 Task: In the  document Educationreformplan.txt Change the allignment of footer to  'Center' Select the entire text and insert font style 'Oswald' and font size: 20
Action: Mouse moved to (522, 228)
Screenshot: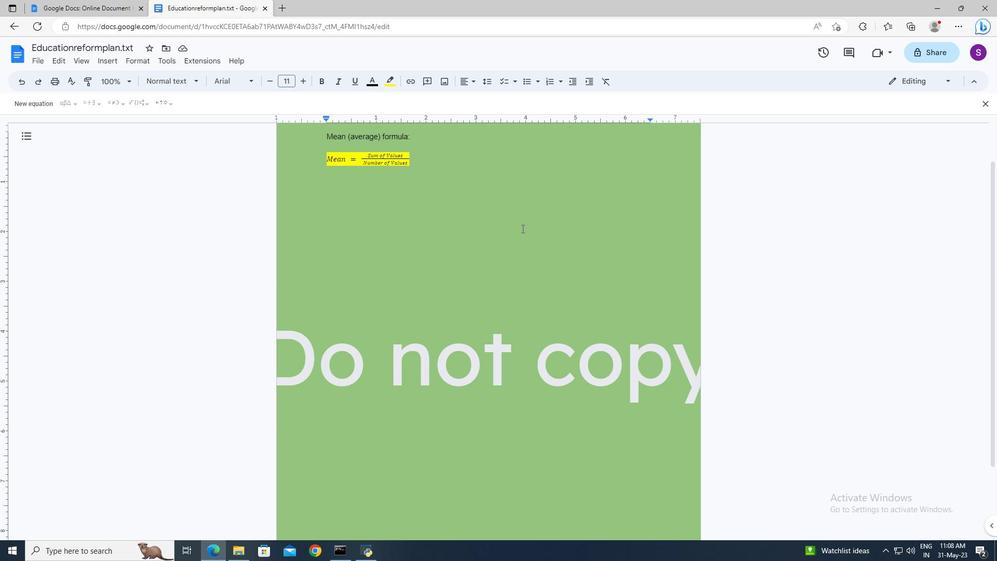 
Action: Mouse scrolled (522, 227) with delta (0, 0)
Screenshot: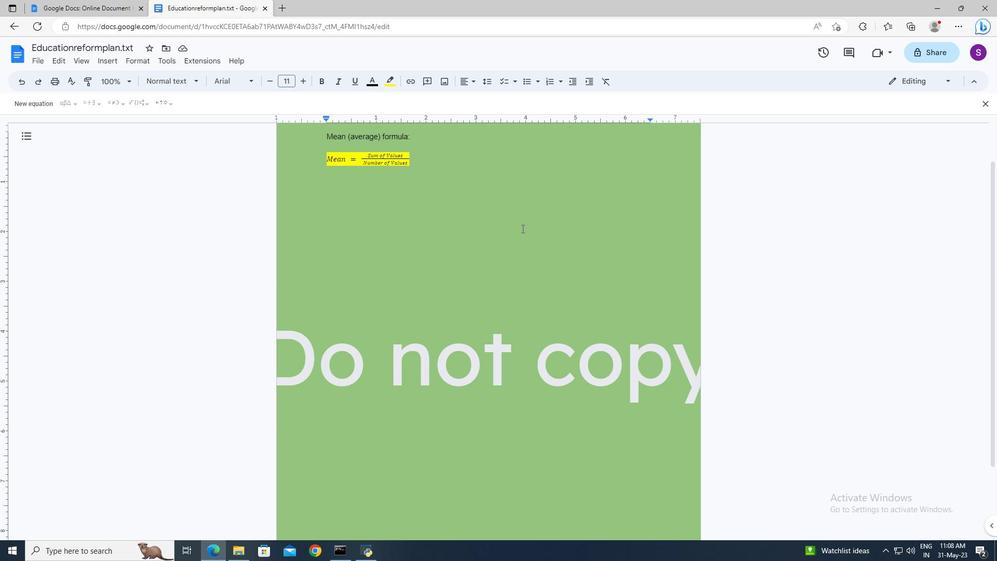 
Action: Mouse scrolled (522, 227) with delta (0, 0)
Screenshot: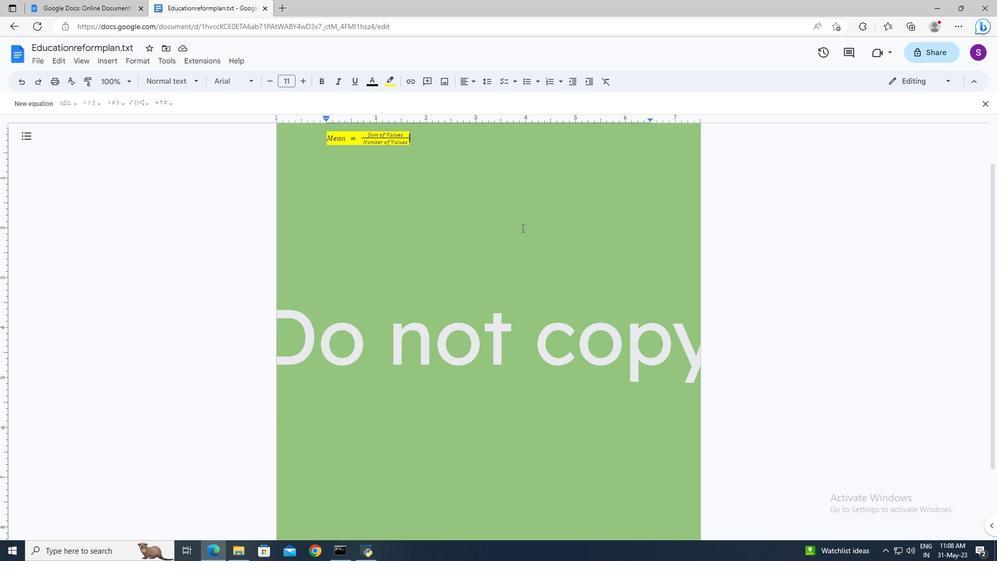 
Action: Mouse scrolled (522, 227) with delta (0, 0)
Screenshot: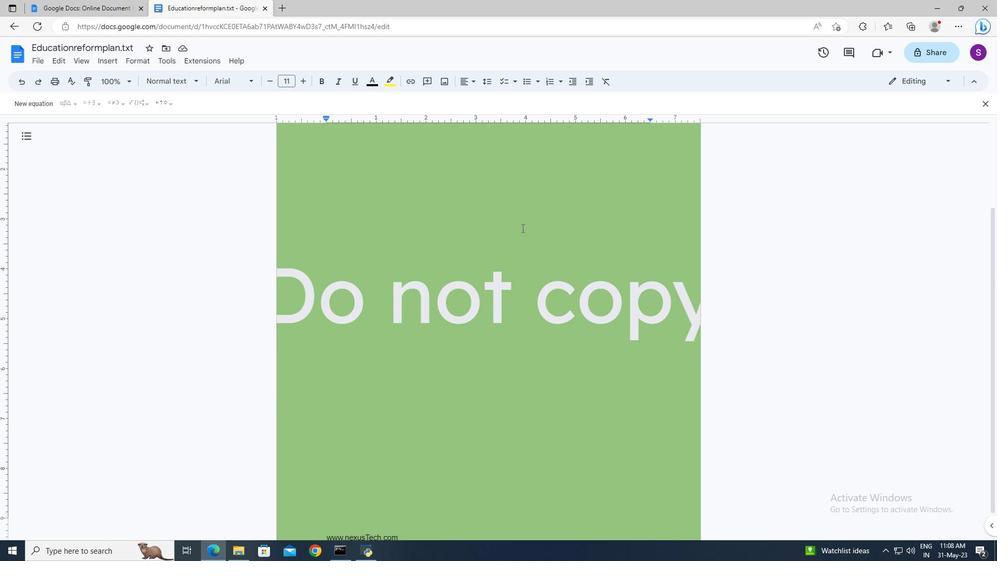 
Action: Mouse scrolled (522, 227) with delta (0, 0)
Screenshot: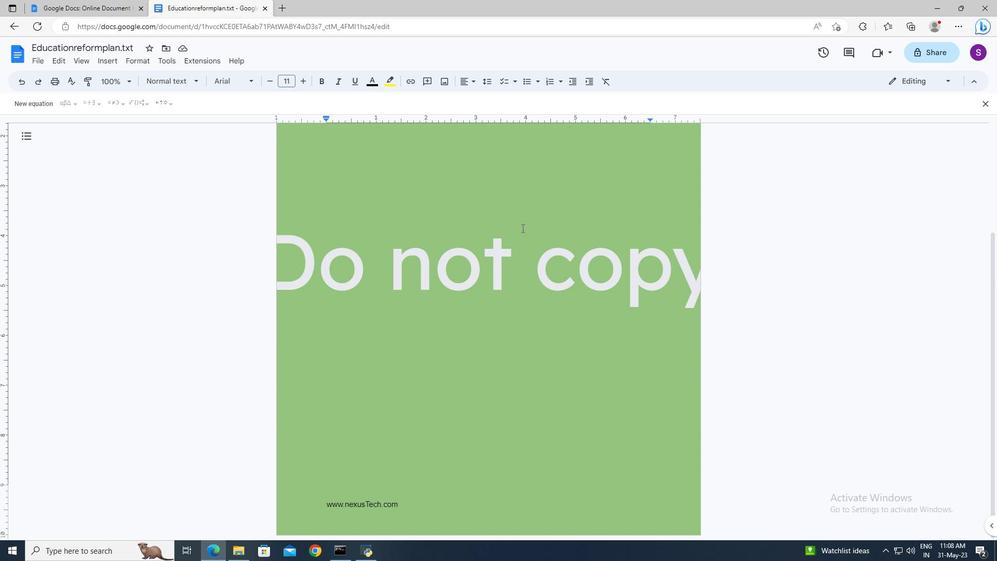 
Action: Mouse scrolled (522, 227) with delta (0, 0)
Screenshot: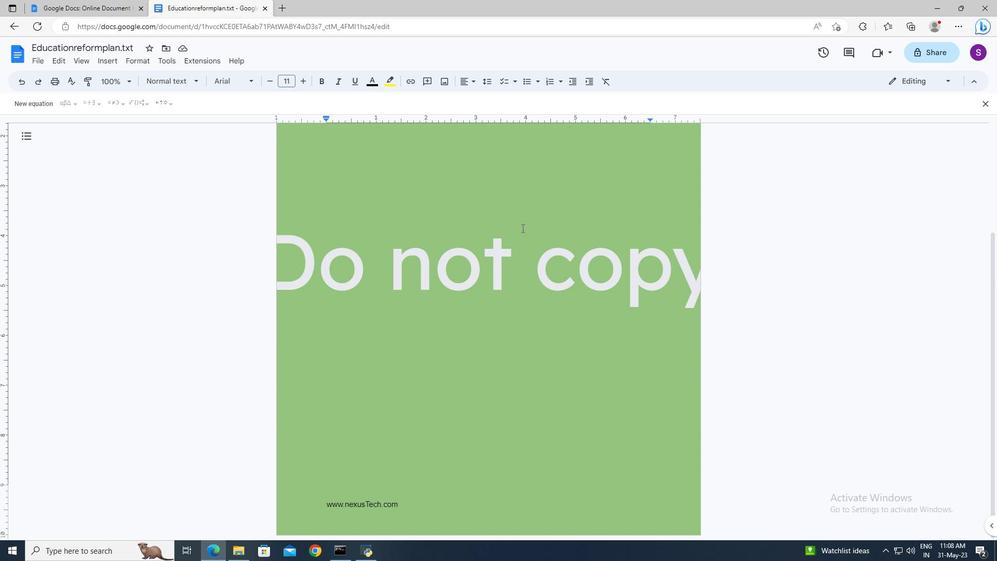 
Action: Mouse moved to (325, 501)
Screenshot: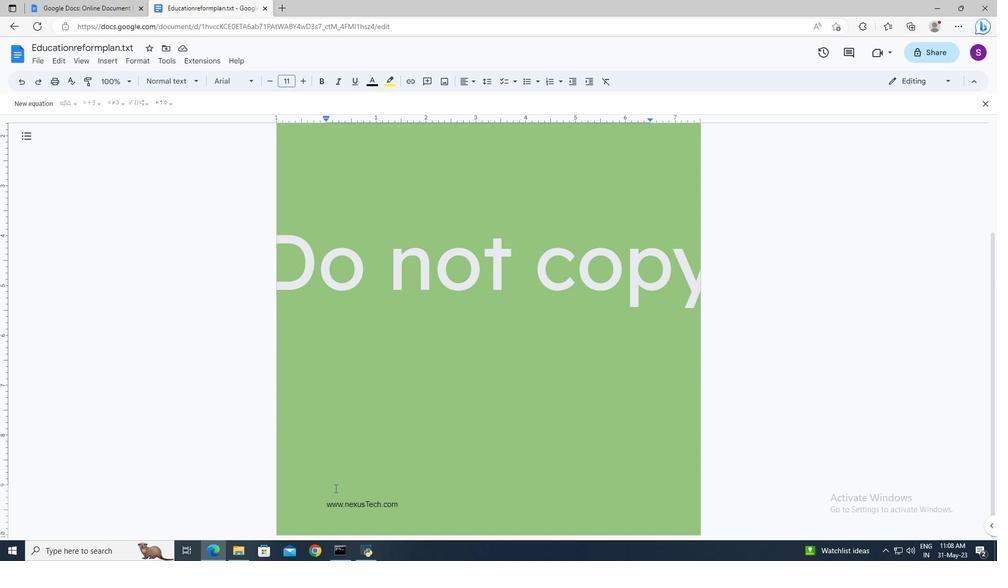 
Action: Mouse pressed left at (325, 501)
Screenshot: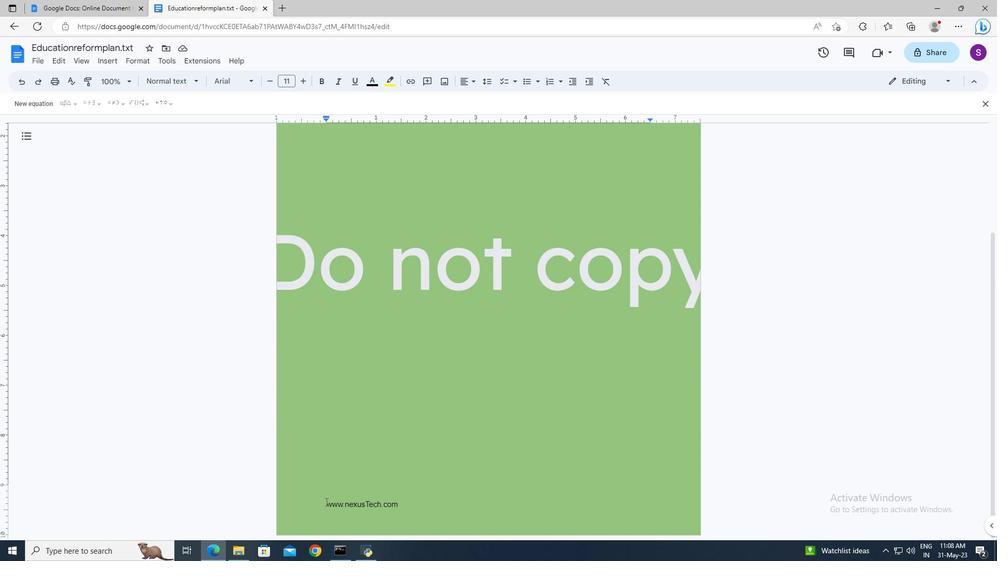 
Action: Mouse moved to (326, 487)
Screenshot: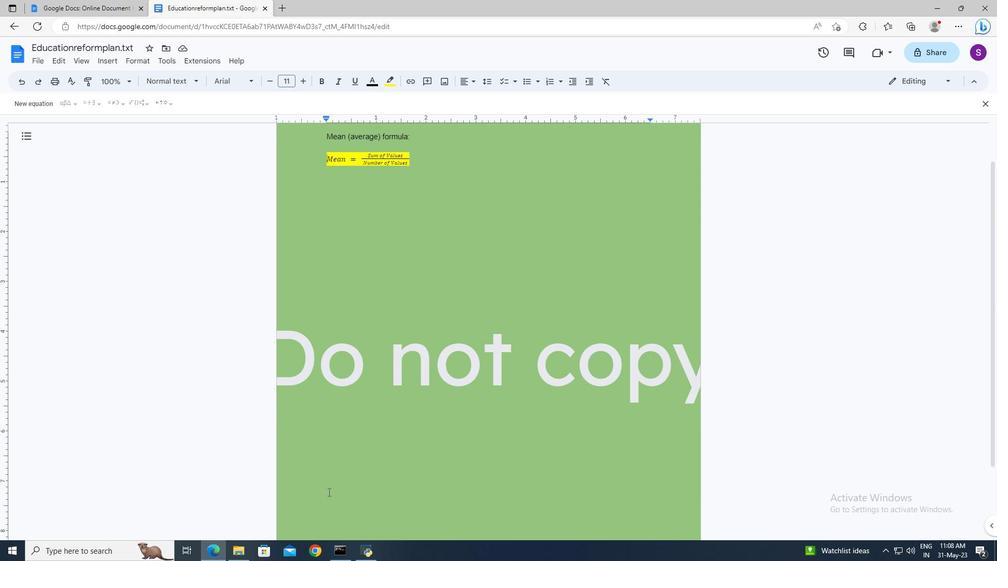 
Action: Mouse scrolled (326, 486) with delta (0, 0)
Screenshot: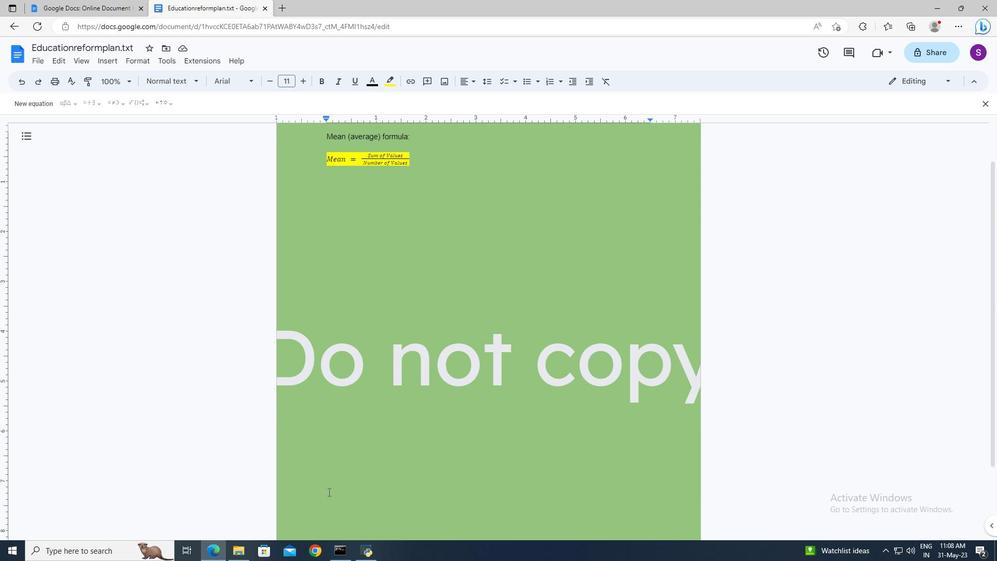 
Action: Mouse scrolled (326, 486) with delta (0, 0)
Screenshot: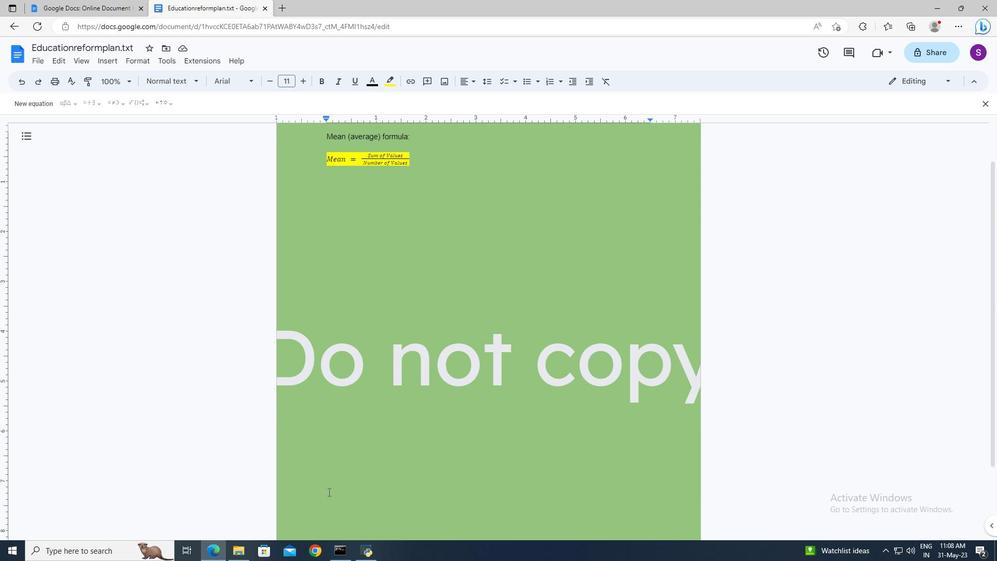 
Action: Mouse moved to (326, 486)
Screenshot: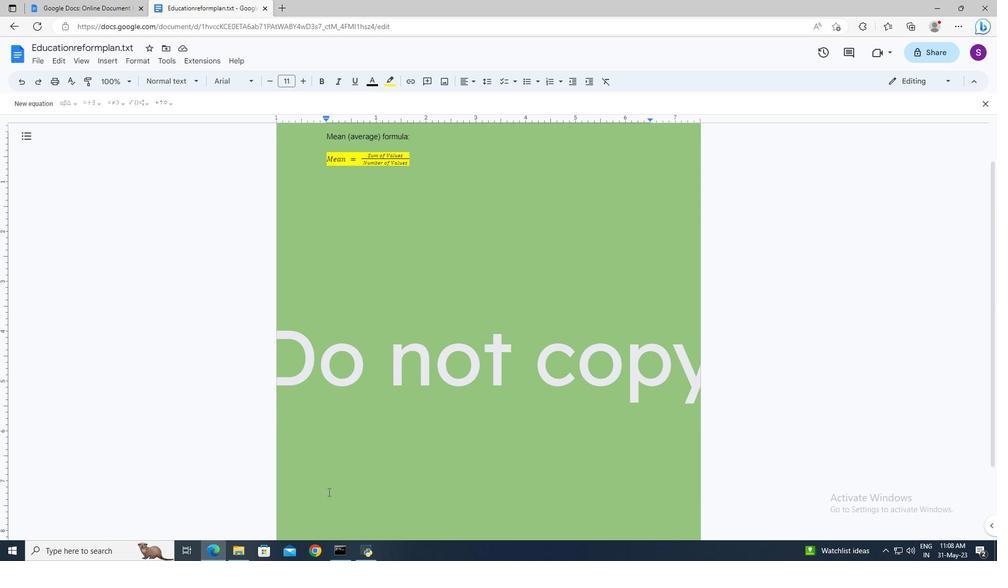
Action: Mouse scrolled (326, 486) with delta (0, 0)
Screenshot: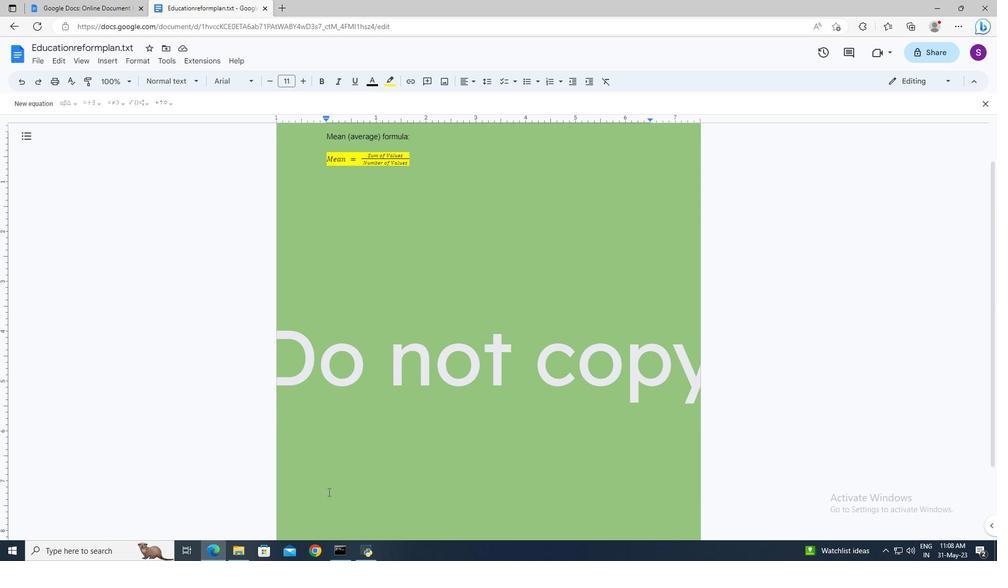 
Action: Mouse moved to (327, 506)
Screenshot: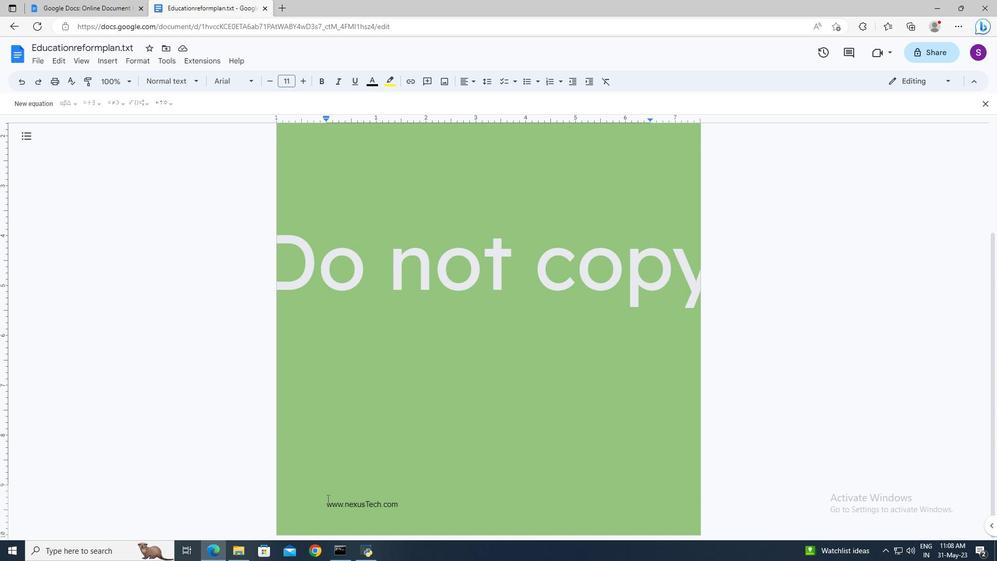 
Action: Mouse pressed left at (327, 506)
Screenshot: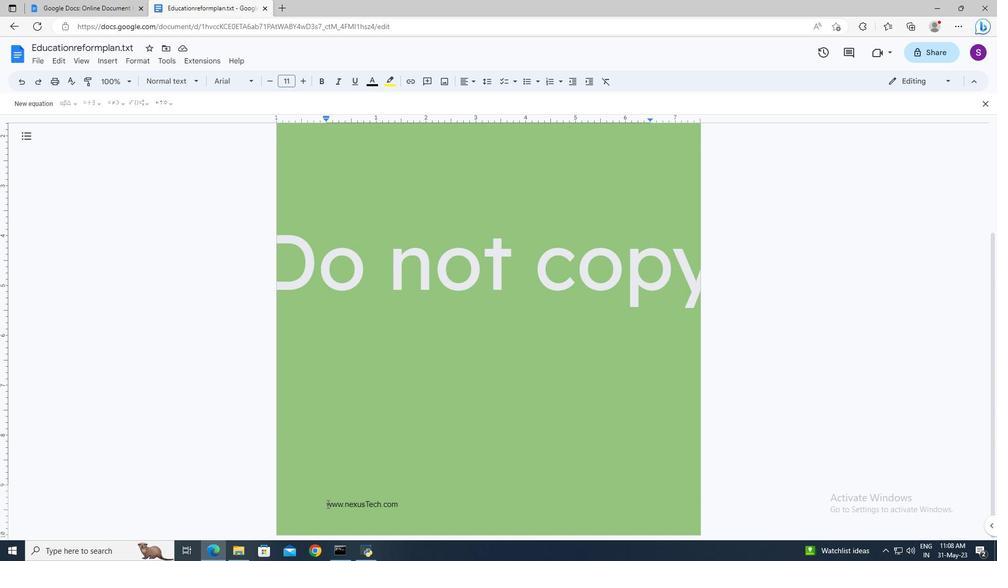 
Action: Mouse pressed left at (327, 506)
Screenshot: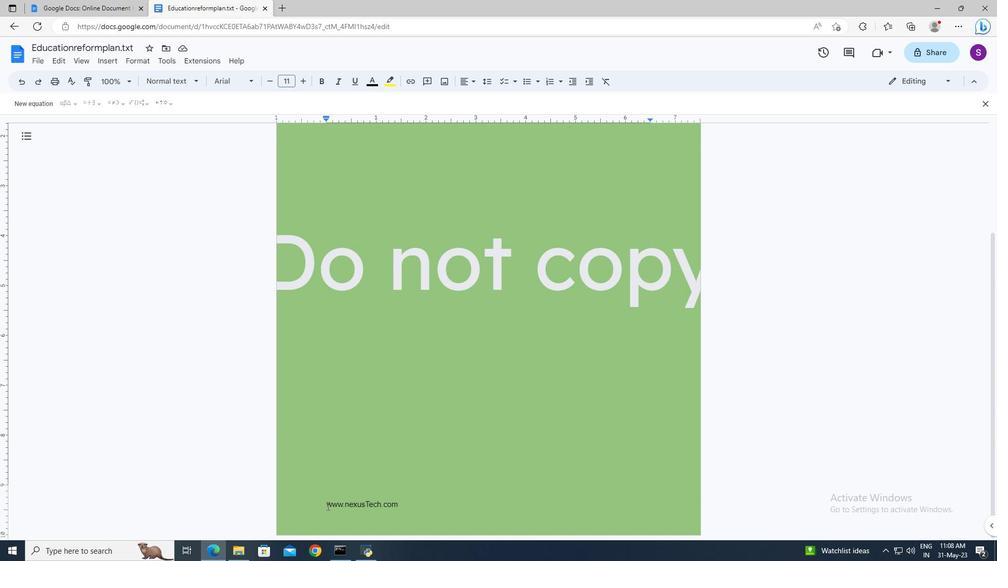 
Action: Key pressed <Key.shift><Key.right><Key.right><Key.right><Key.right><Key.right>
Screenshot: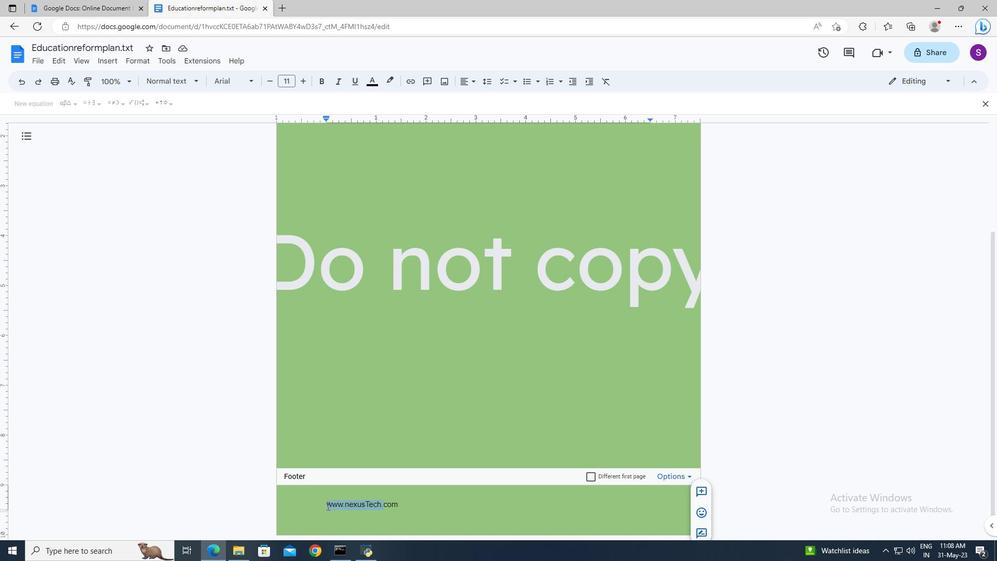 
Action: Mouse moved to (470, 88)
Screenshot: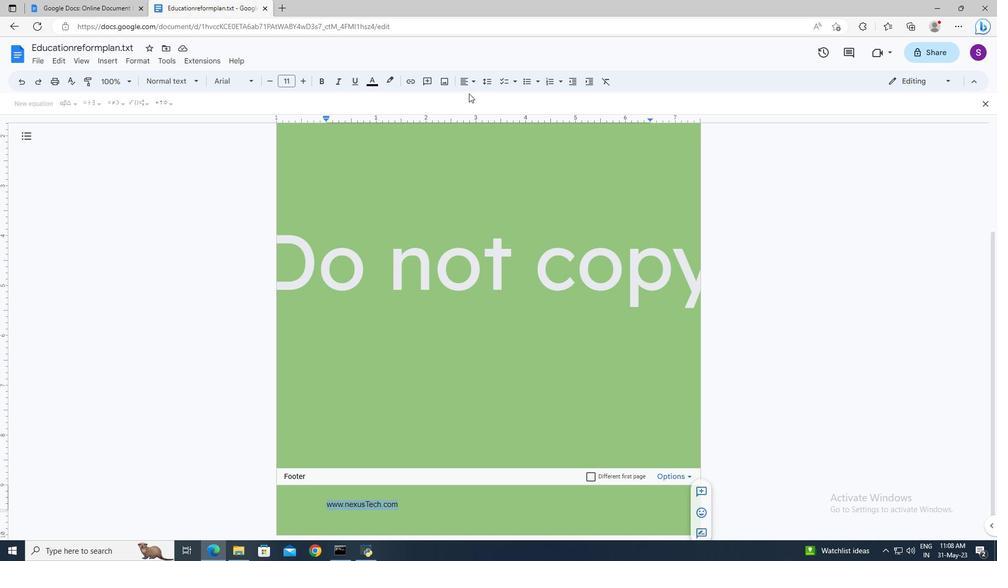 
Action: Mouse pressed left at (470, 88)
Screenshot: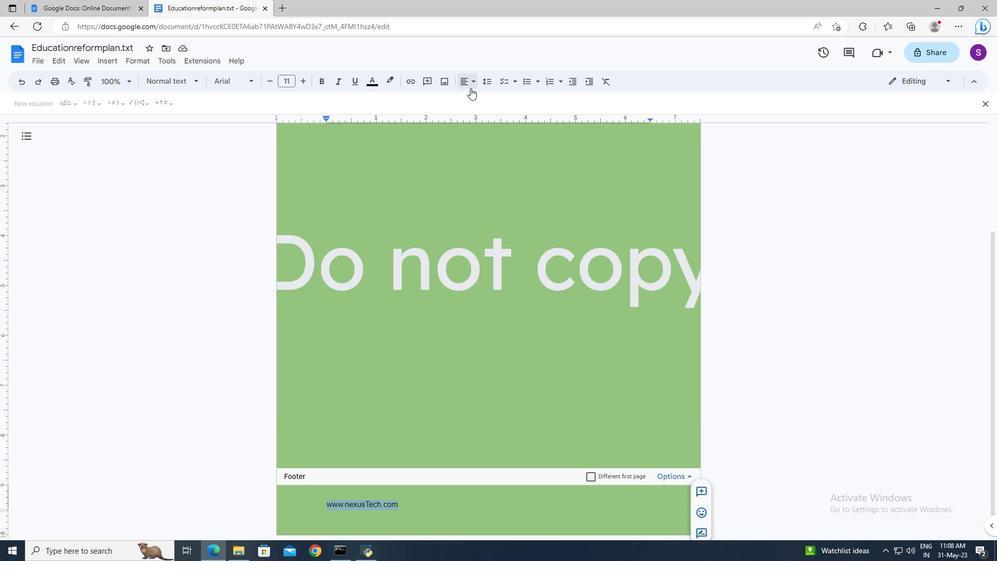 
Action: Mouse moved to (479, 100)
Screenshot: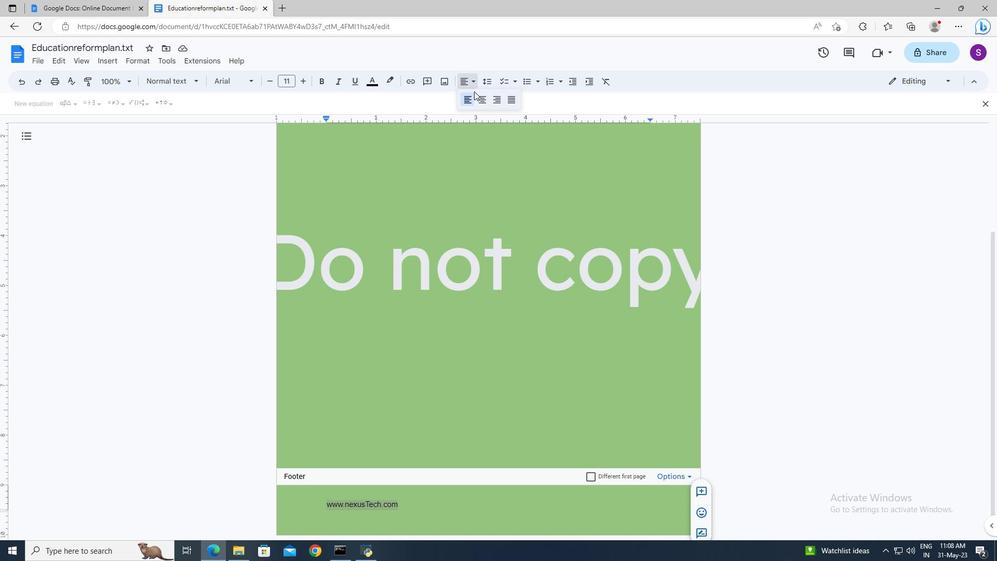 
Action: Mouse pressed left at (479, 100)
Screenshot: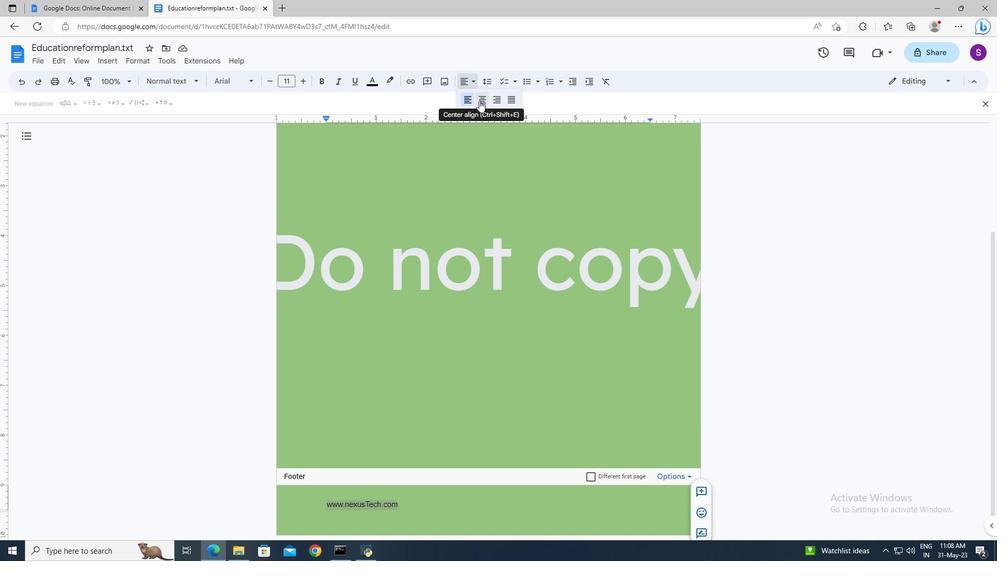 
Action: Mouse moved to (512, 311)
Screenshot: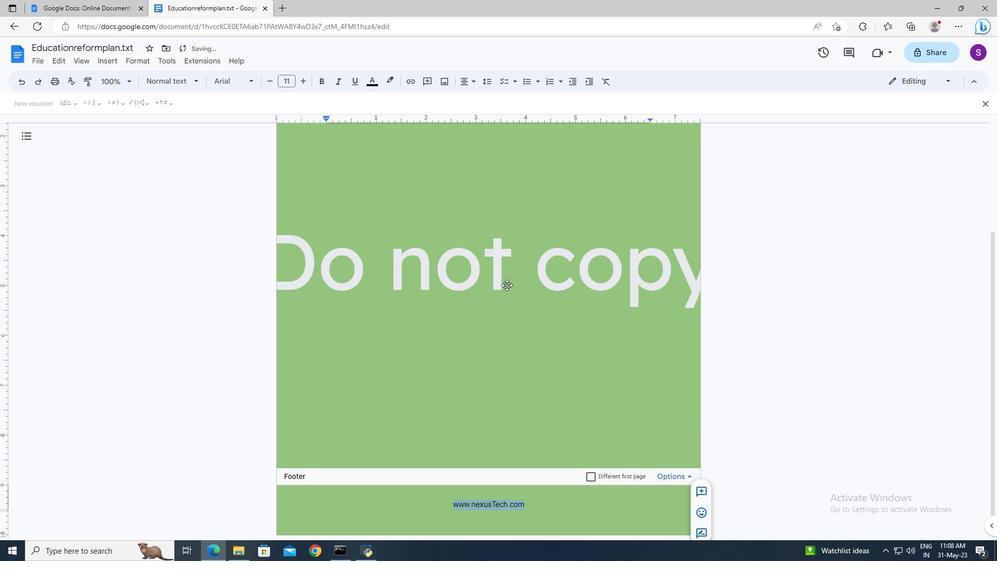 
Action: Mouse scrolled (512, 312) with delta (0, 0)
Screenshot: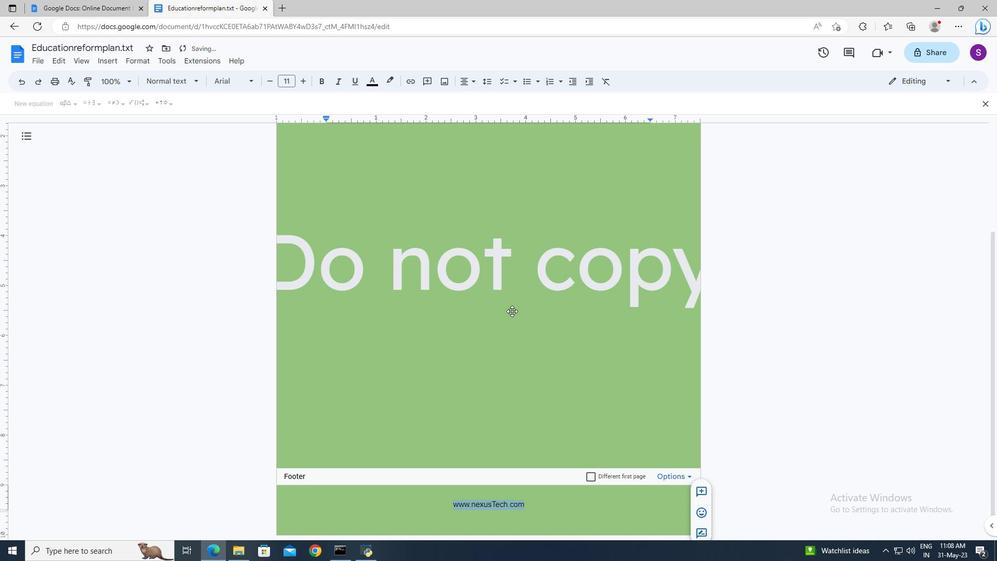 
Action: Mouse scrolled (512, 312) with delta (0, 0)
Screenshot: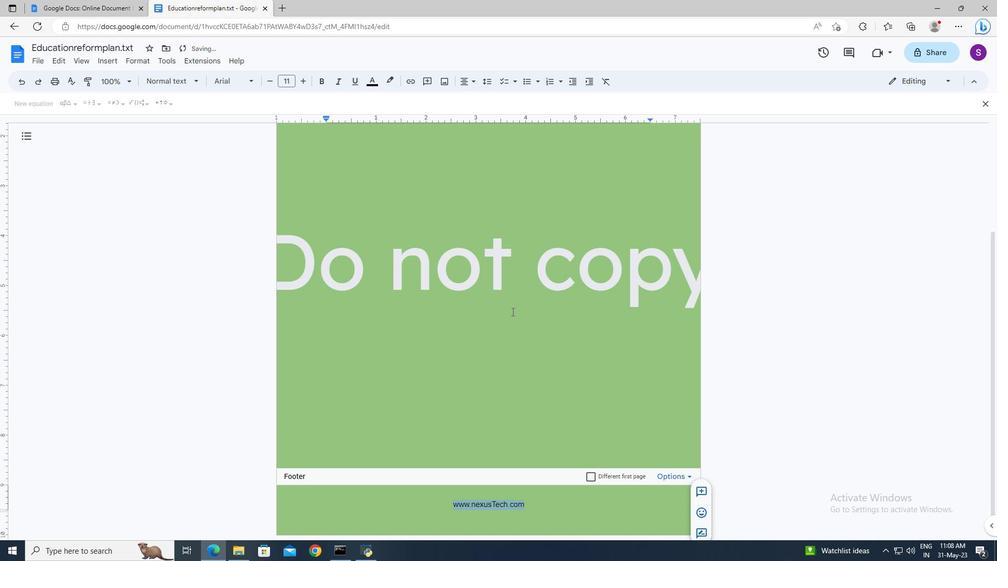 
Action: Mouse scrolled (512, 312) with delta (0, 0)
Screenshot: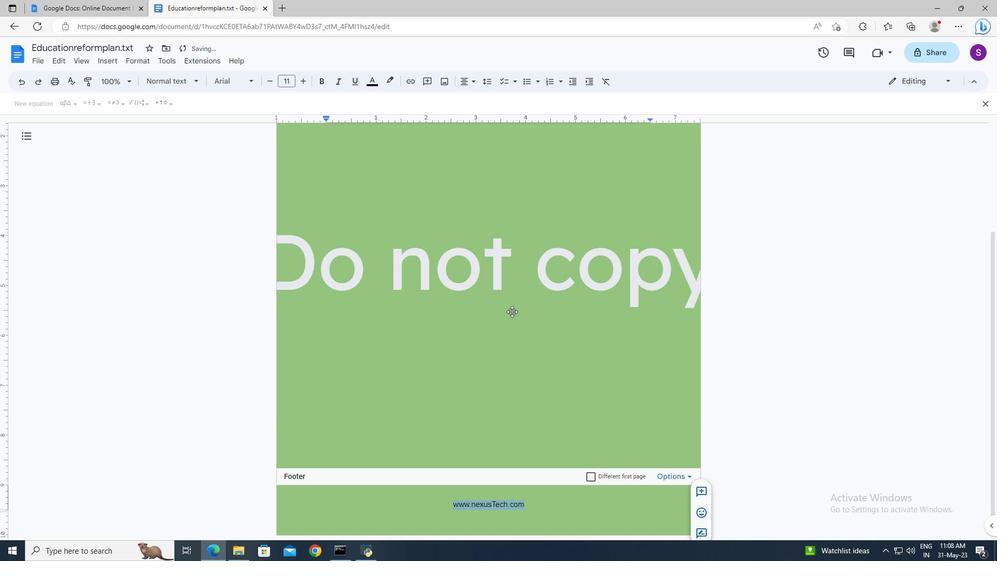 
Action: Mouse moved to (446, 216)
Screenshot: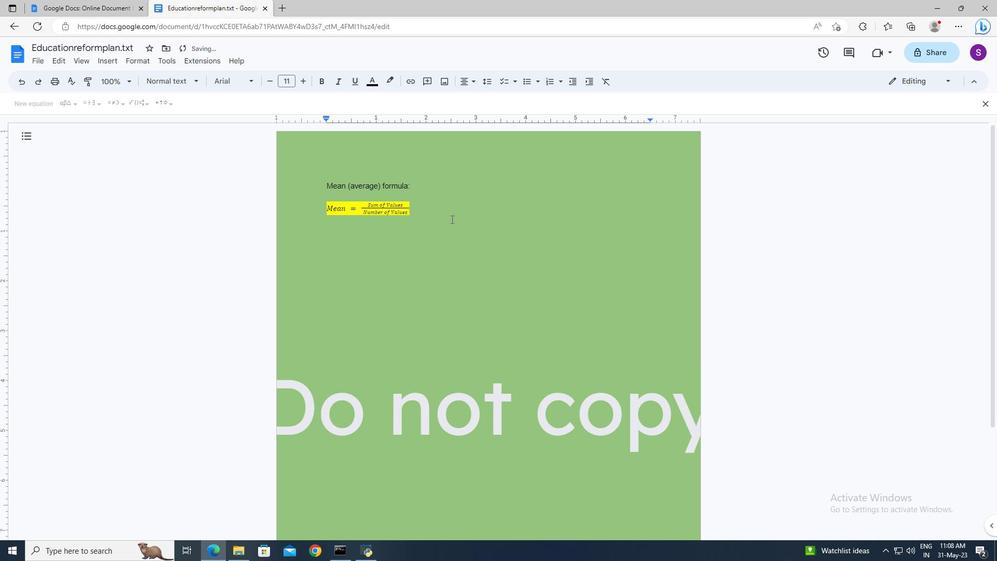
Action: Mouse pressed left at (446, 216)
Screenshot: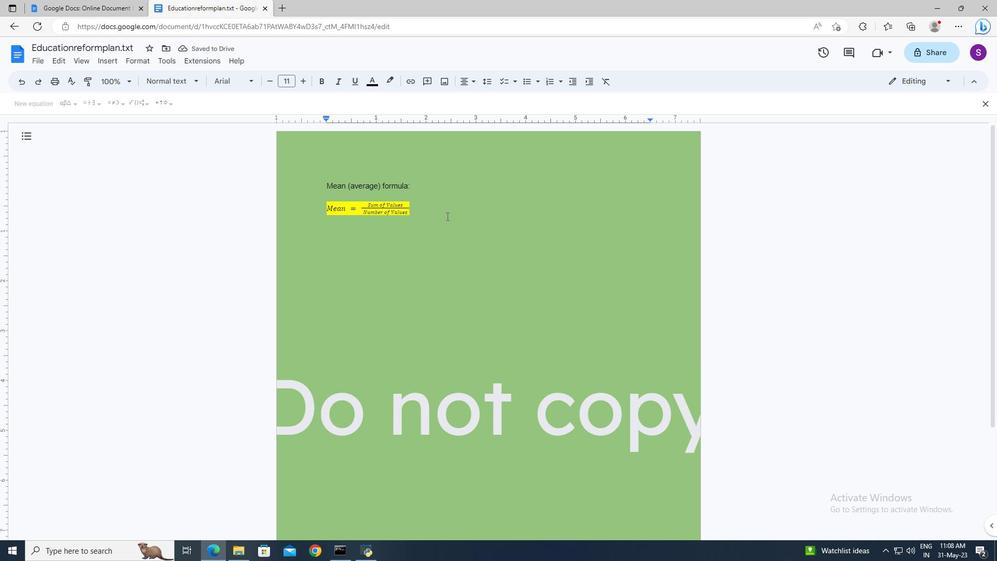 
Action: Key pressed ctrl+A
Screenshot: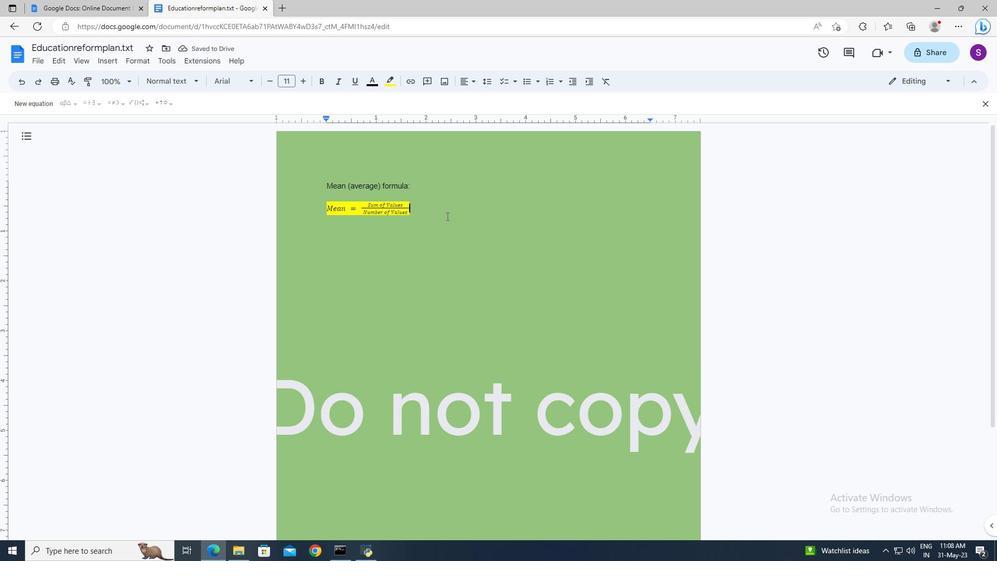 
Action: Mouse moved to (253, 84)
Screenshot: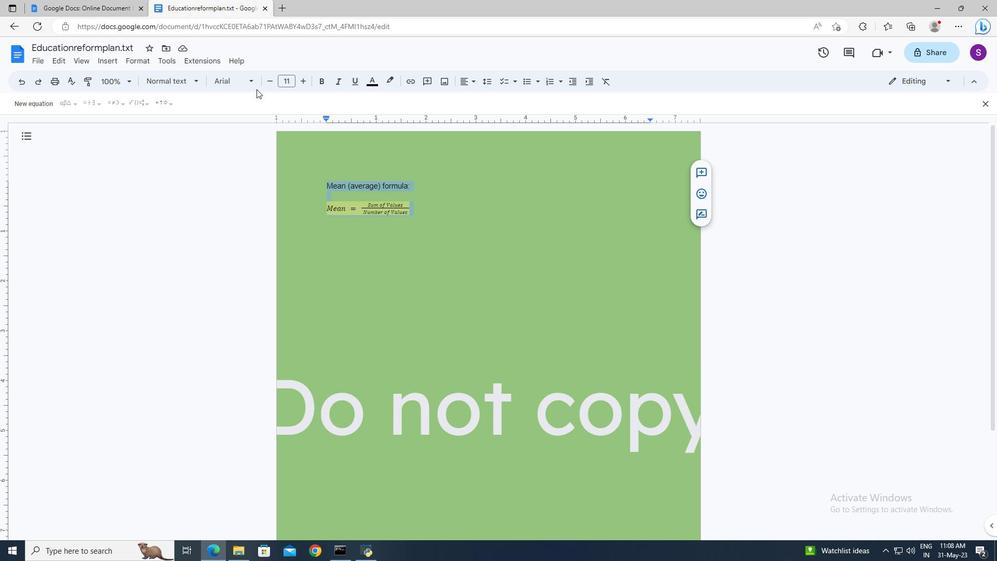 
Action: Mouse pressed left at (253, 84)
Screenshot: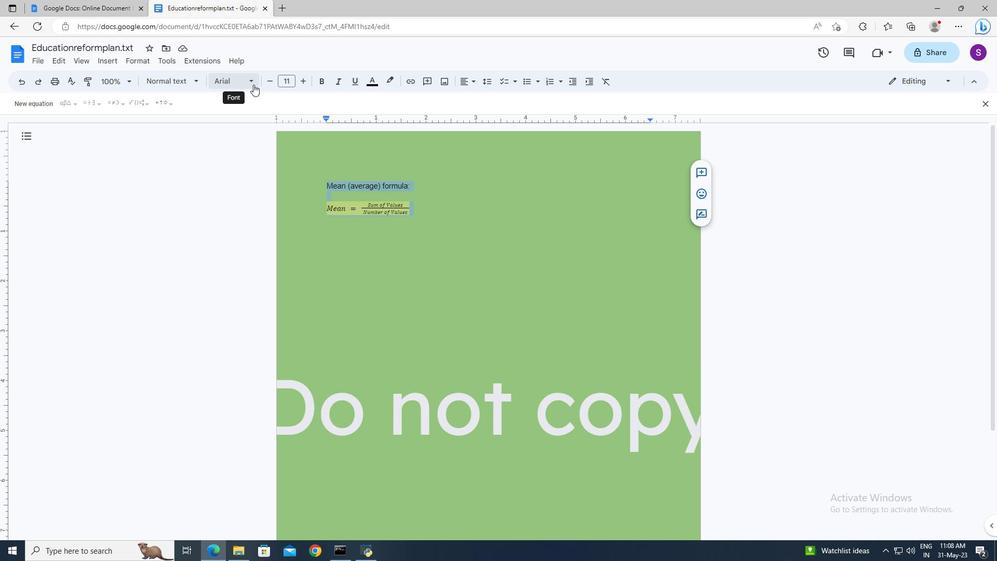 
Action: Mouse moved to (242, 513)
Screenshot: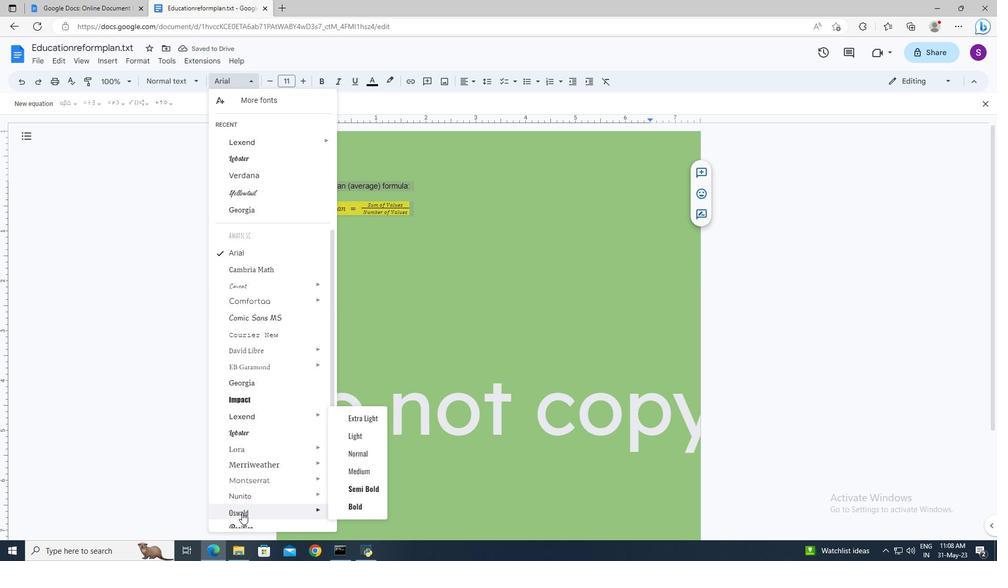 
Action: Mouse pressed left at (242, 513)
Screenshot: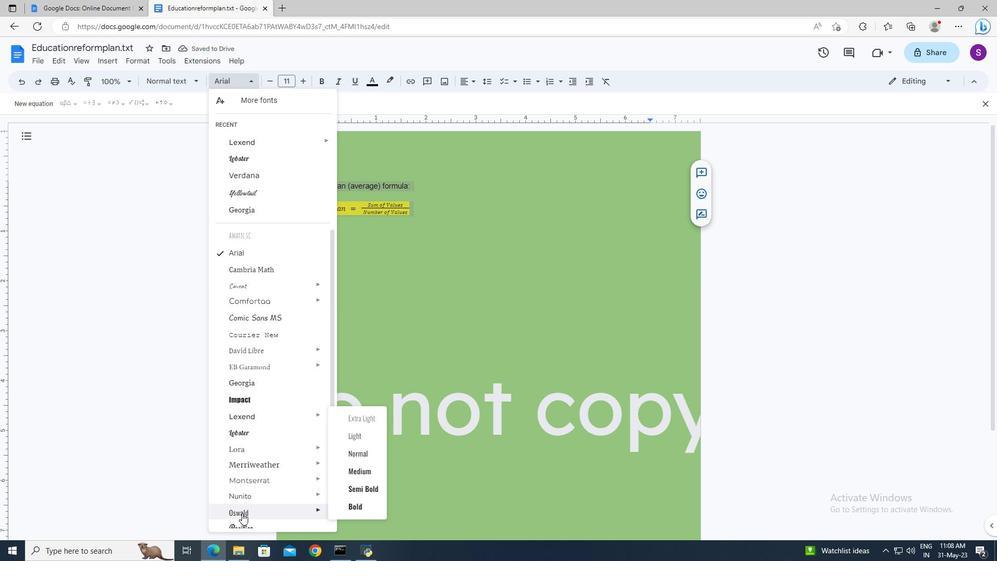 
Action: Mouse moved to (289, 83)
Screenshot: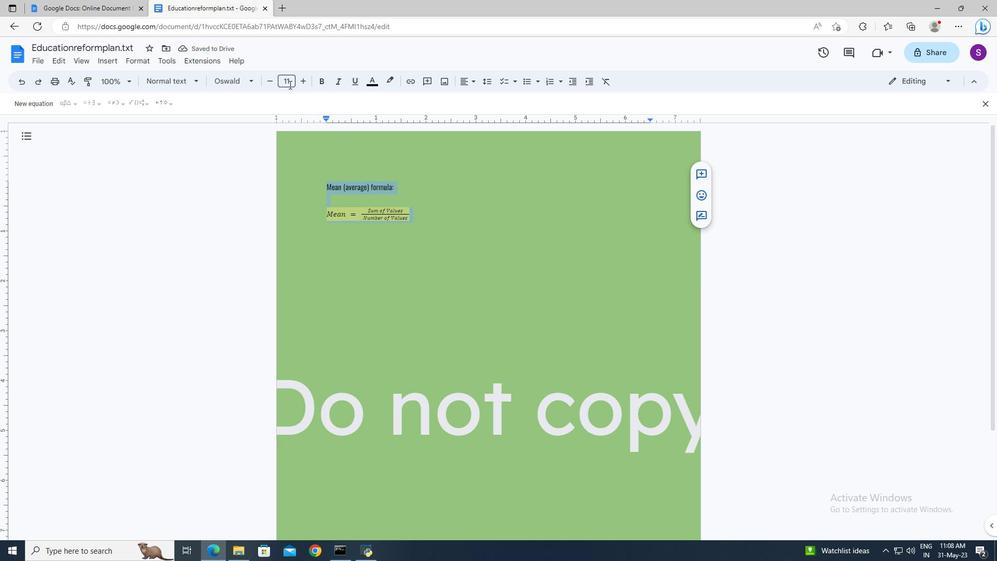
Action: Mouse pressed left at (289, 83)
Screenshot: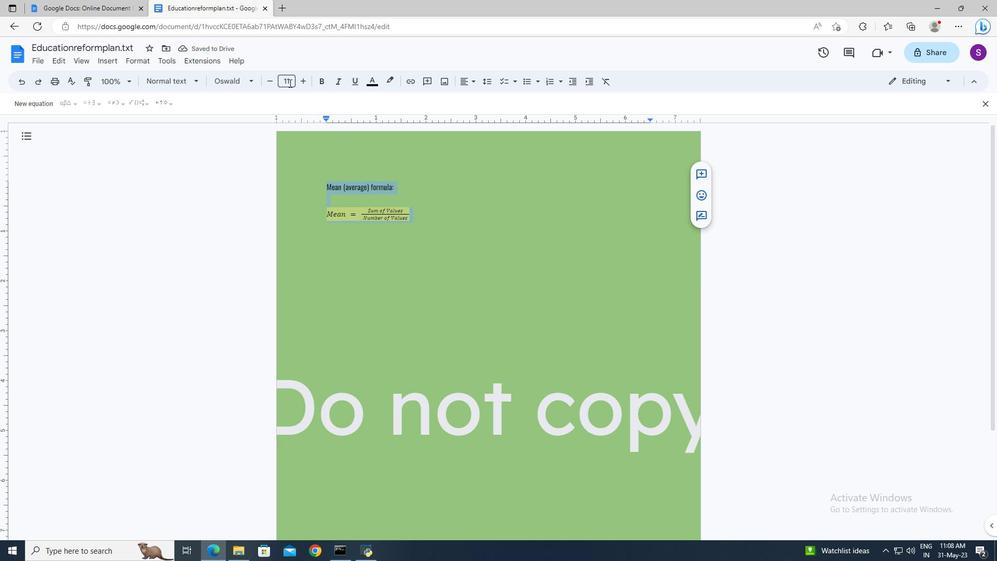 
Action: Key pressed 20<Key.enter>
Screenshot: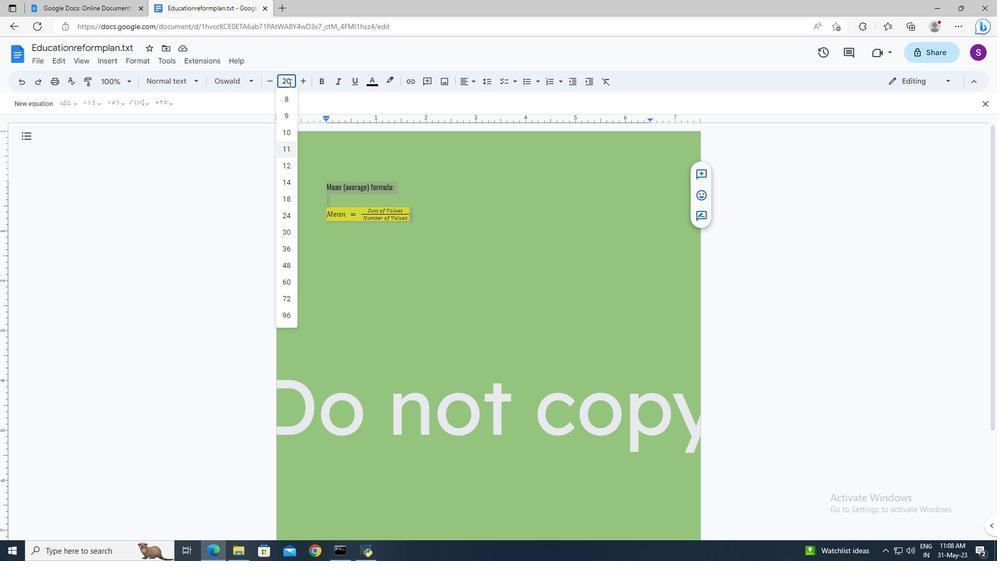 
Action: Mouse moved to (498, 202)
Screenshot: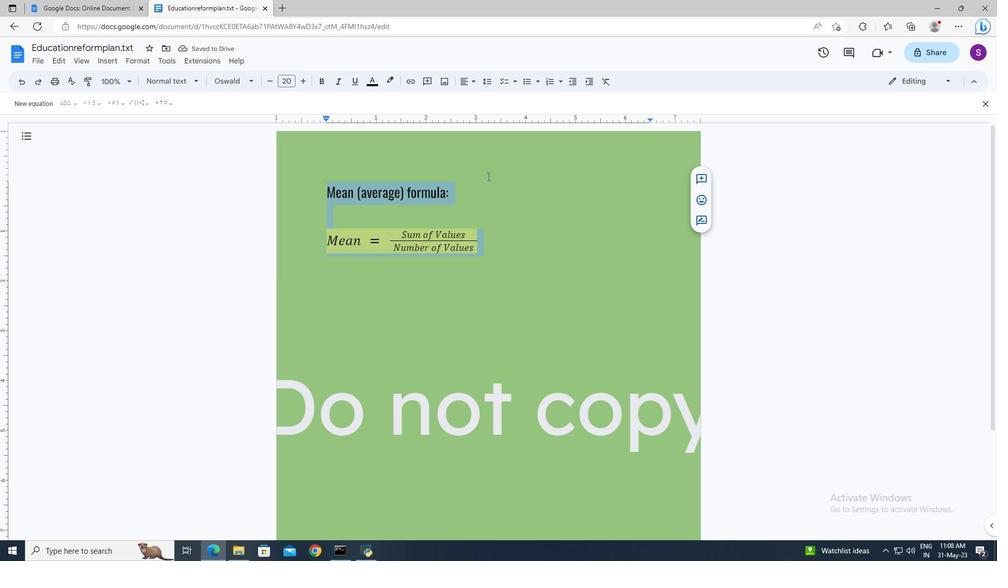 
Action: Mouse pressed left at (498, 202)
Screenshot: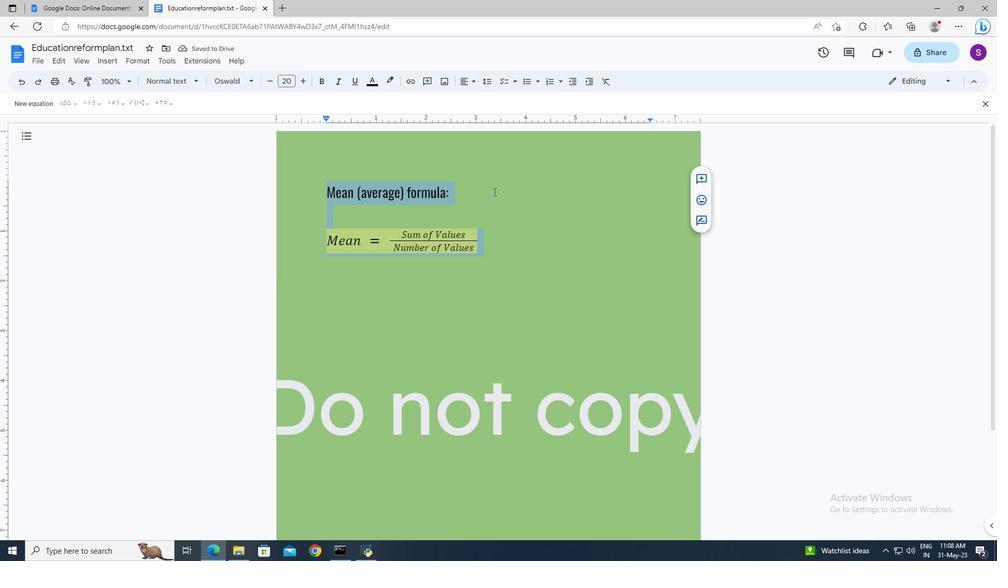 
